 Task: Create a section Light Speed and in the section, add a milestone IT Audit and Compliance in the project BrainBoost
Action: Mouse moved to (348, 370)
Screenshot: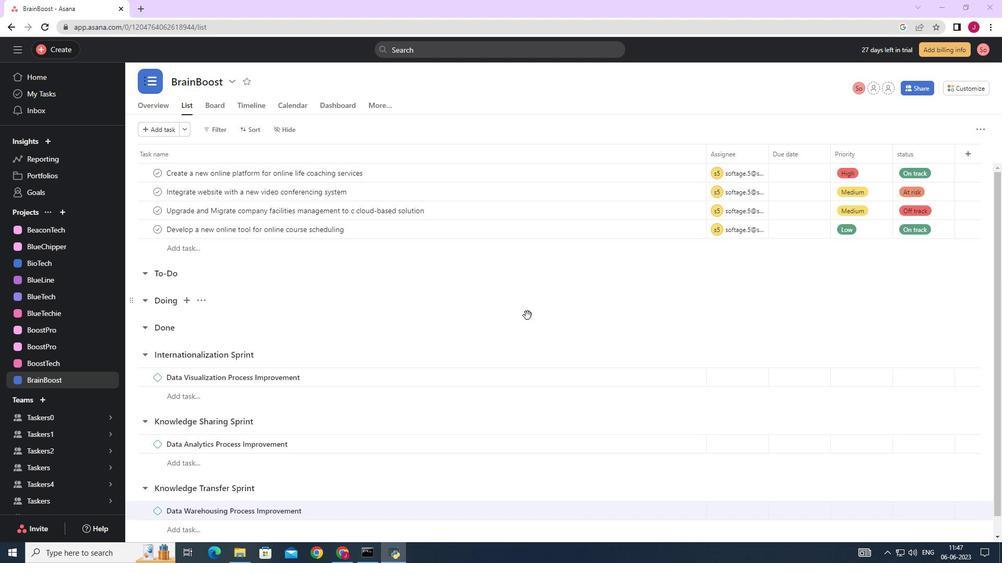 
Action: Mouse scrolled (348, 370) with delta (0, 0)
Screenshot: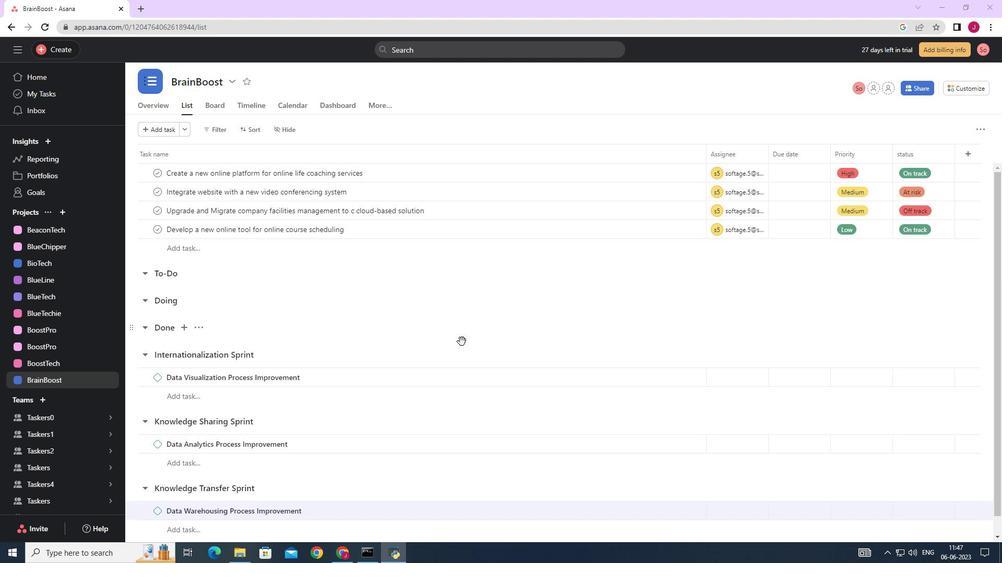 
Action: Mouse scrolled (348, 370) with delta (0, 0)
Screenshot: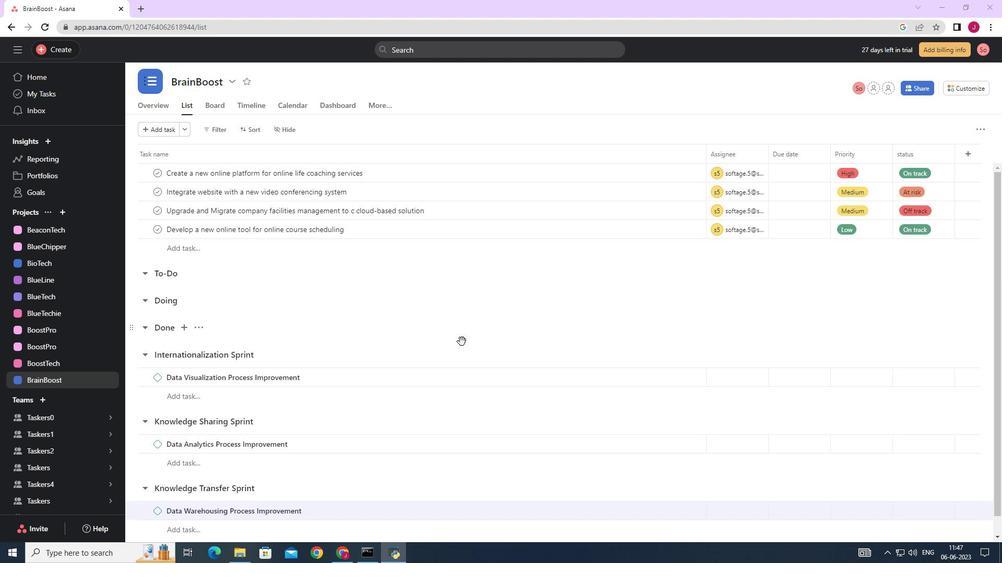 
Action: Mouse scrolled (348, 370) with delta (0, 0)
Screenshot: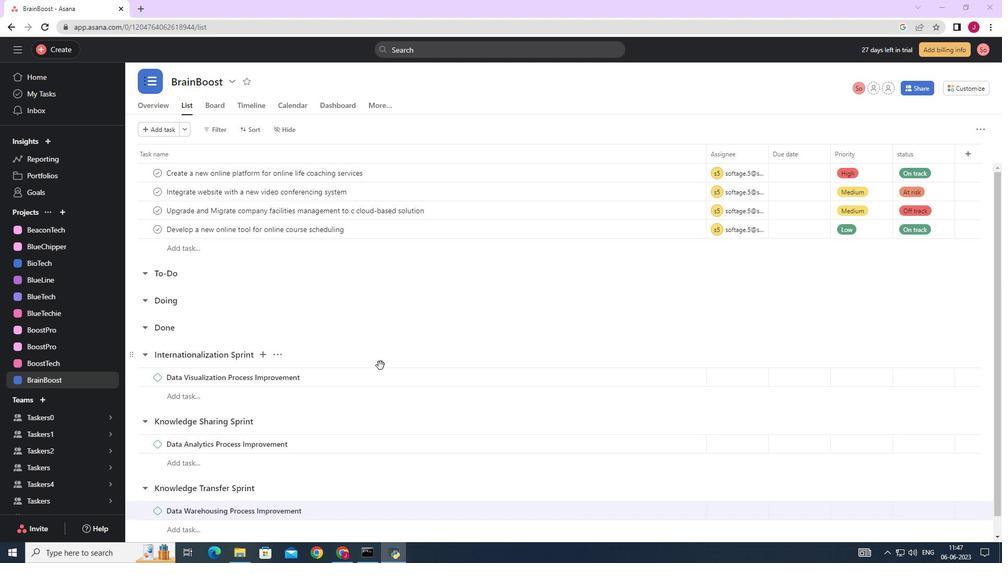 
Action: Mouse scrolled (348, 370) with delta (0, 0)
Screenshot: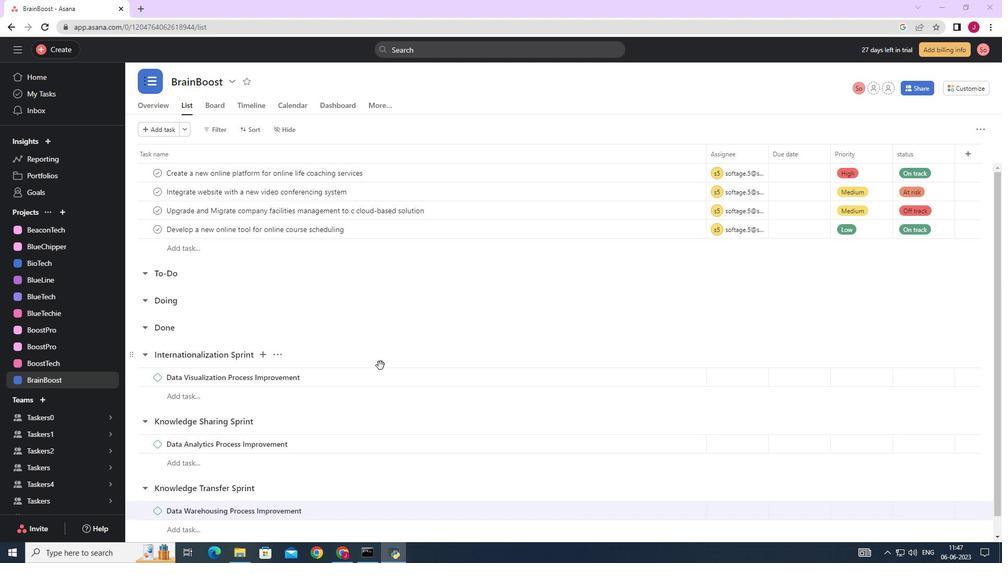 
Action: Mouse scrolled (348, 370) with delta (0, 0)
Screenshot: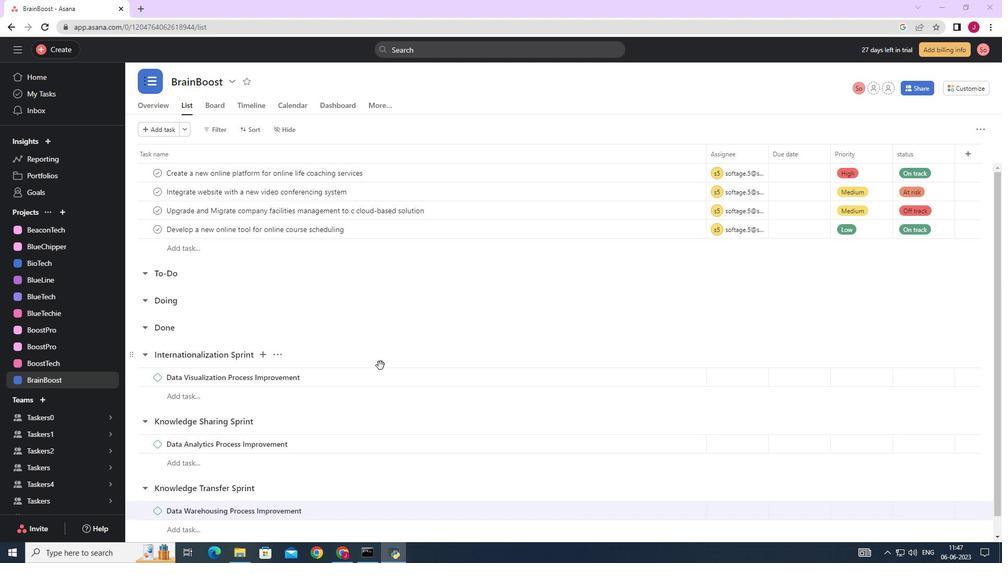 
Action: Mouse moved to (348, 370)
Screenshot: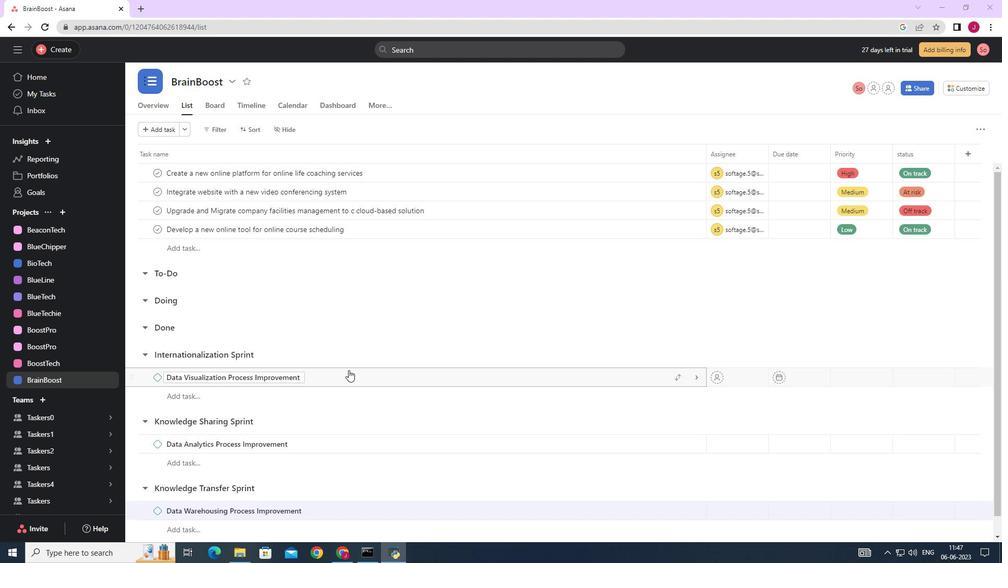 
Action: Mouse scrolled (348, 370) with delta (0, 0)
Screenshot: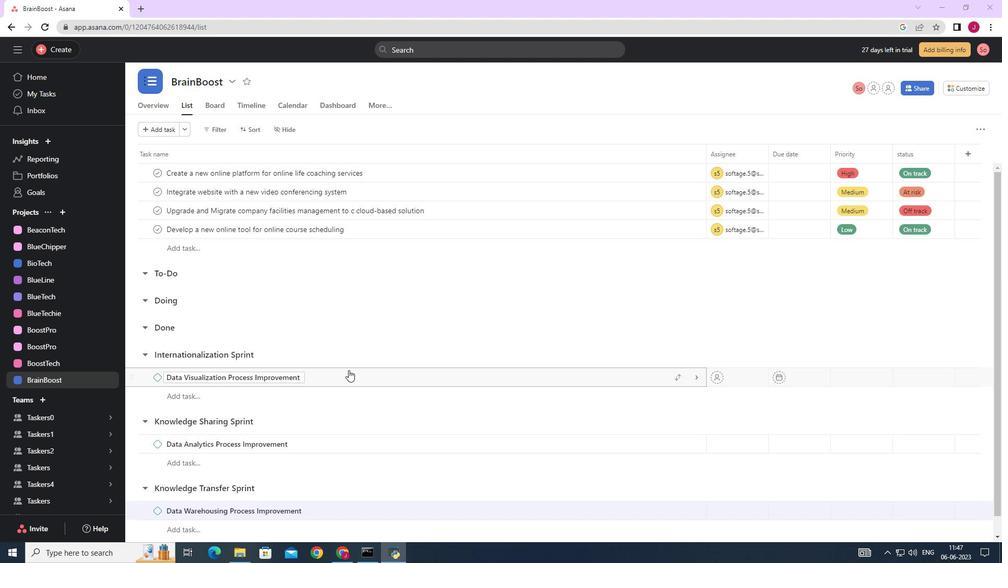 
Action: Mouse moved to (190, 529)
Screenshot: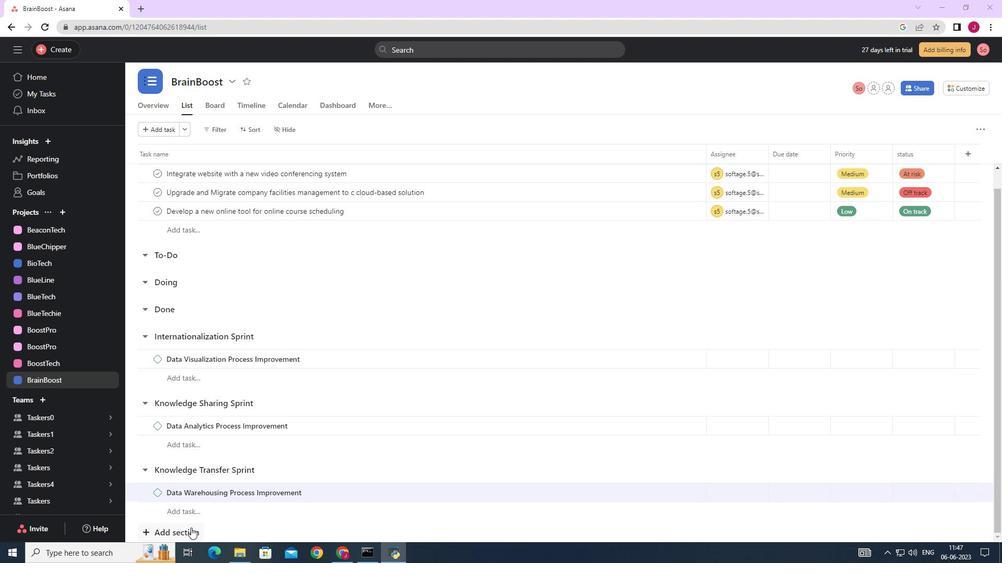 
Action: Mouse pressed left at (190, 529)
Screenshot: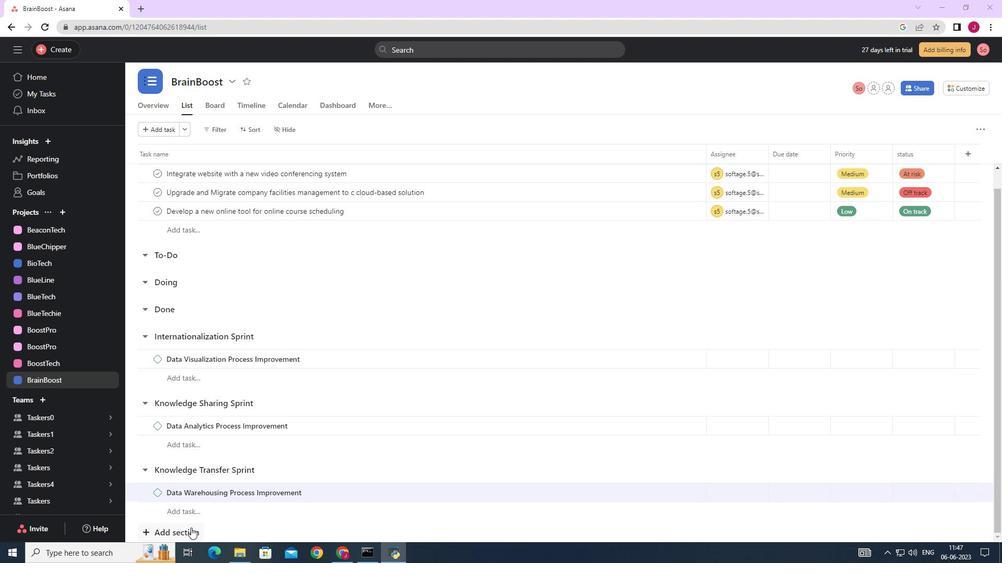 
Action: Mouse moved to (250, 496)
Screenshot: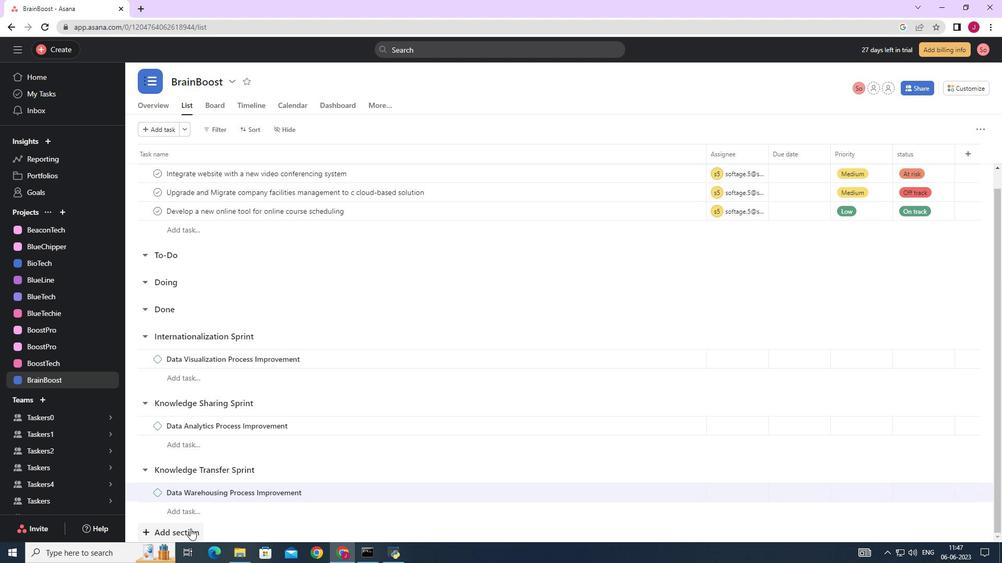
Action: Mouse scrolled (250, 495) with delta (0, 0)
Screenshot: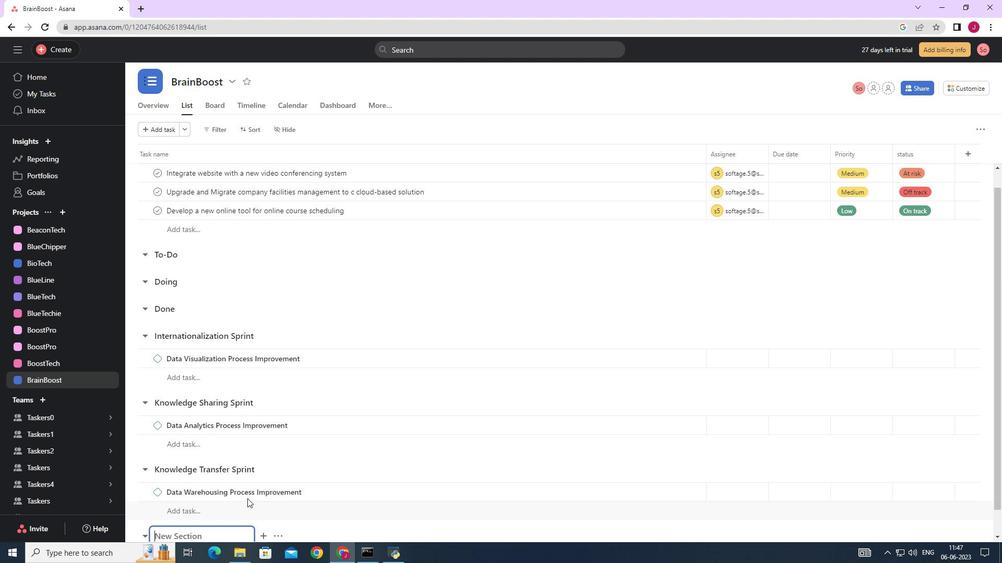 
Action: Mouse scrolled (250, 495) with delta (0, 0)
Screenshot: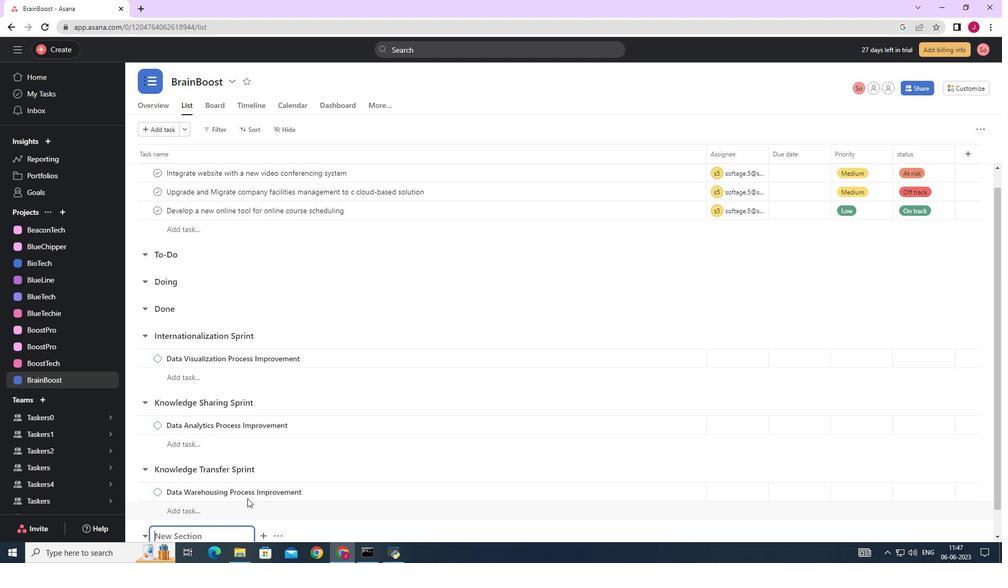 
Action: Mouse scrolled (250, 495) with delta (0, 0)
Screenshot: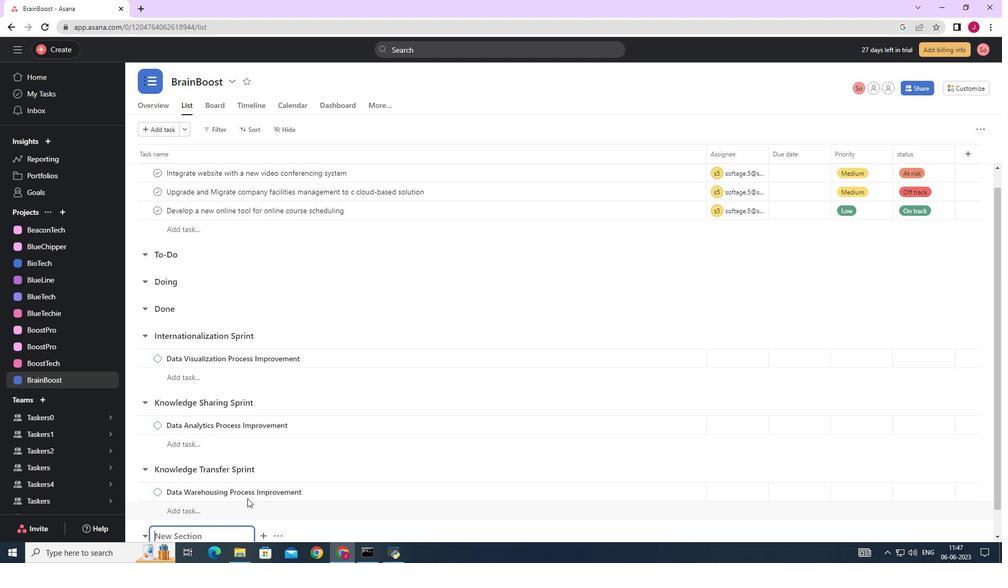
Action: Mouse scrolled (250, 495) with delta (0, 0)
Screenshot: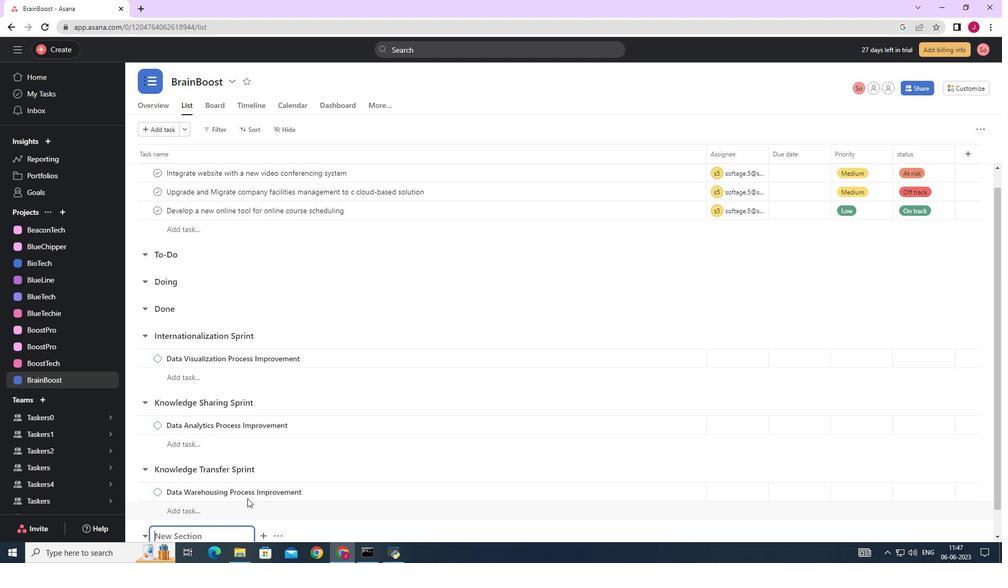 
Action: Mouse scrolled (250, 495) with delta (0, 0)
Screenshot: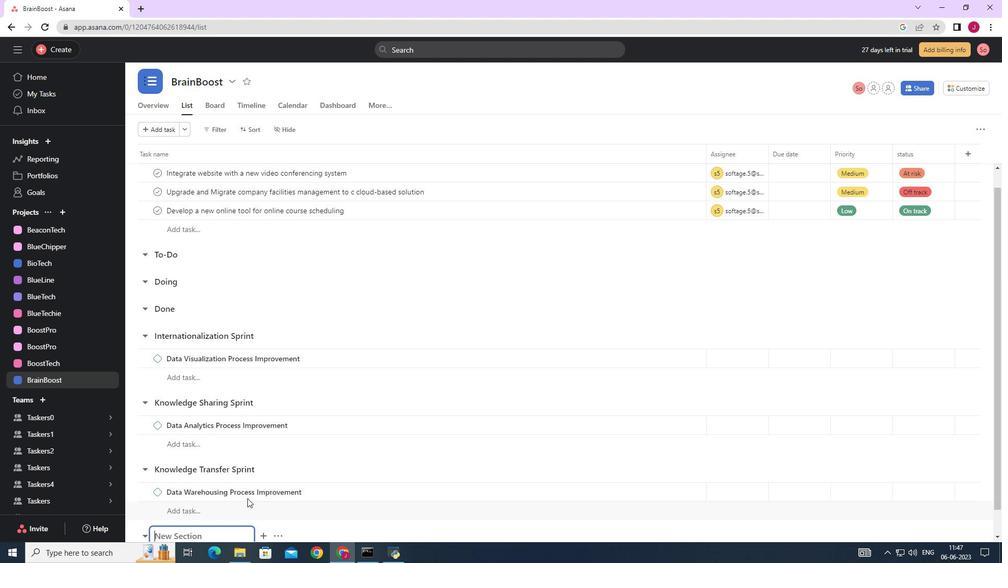 
Action: Mouse scrolled (250, 495) with delta (0, 0)
Screenshot: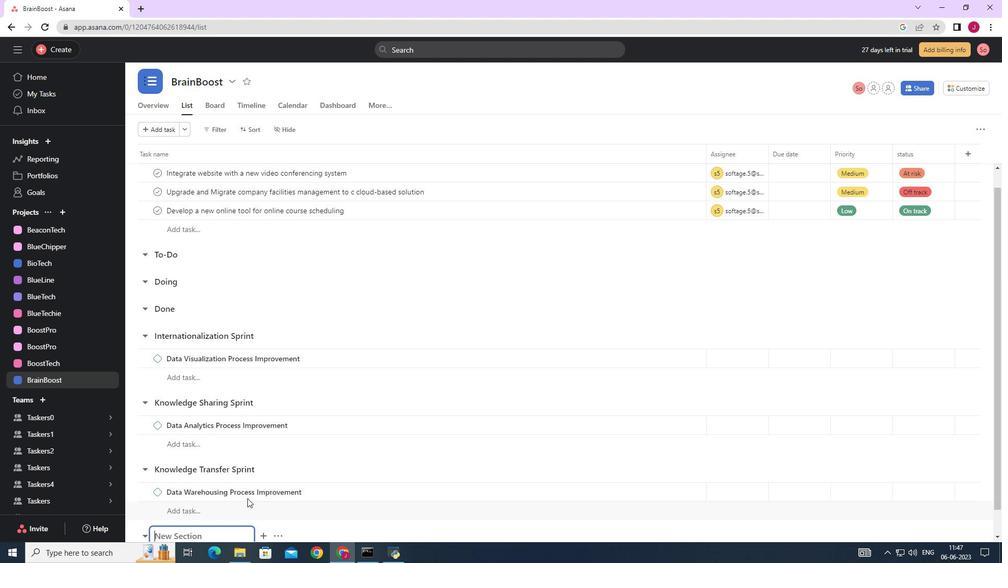 
Action: Mouse scrolled (250, 495) with delta (0, 0)
Screenshot: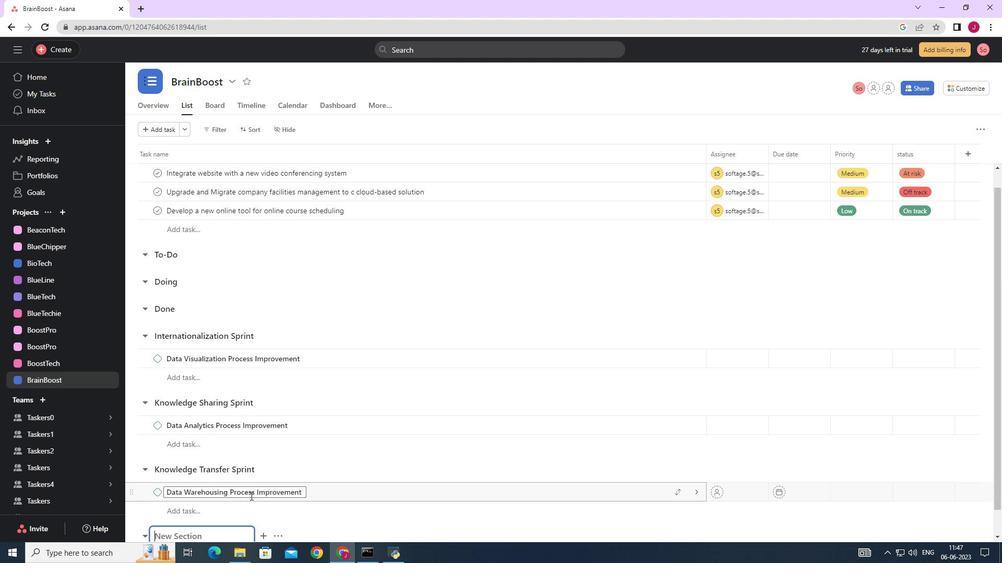 
Action: Mouse moved to (190, 513)
Screenshot: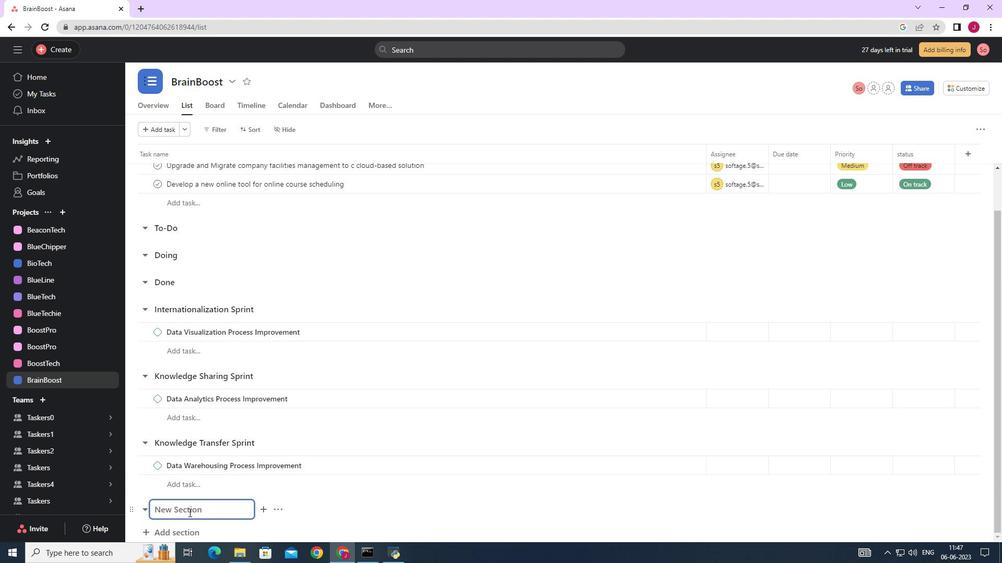 
Action: Mouse pressed left at (190, 513)
Screenshot: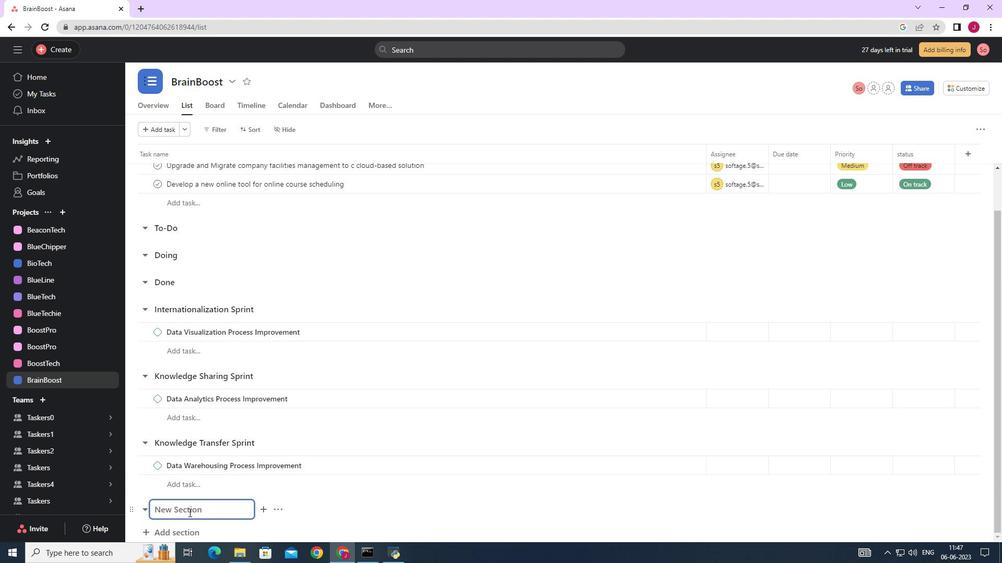 
Action: Key pressed <Key.caps_lock>L<Key.caps_lock>ight<Key.space><Key.caps_lock>S<Key.caps_lock>peed<Key.space><Key.enter><Key.caps_lock>IT<Key.space><Key.caps_lock><Key.caps_lock>A<Key.caps_lock>udir<Key.backspace>t<Key.space>and<Key.space><Key.caps_lock>C<Key.caps_lock>ompliancr<Key.backspace>e<Key.space>
Screenshot: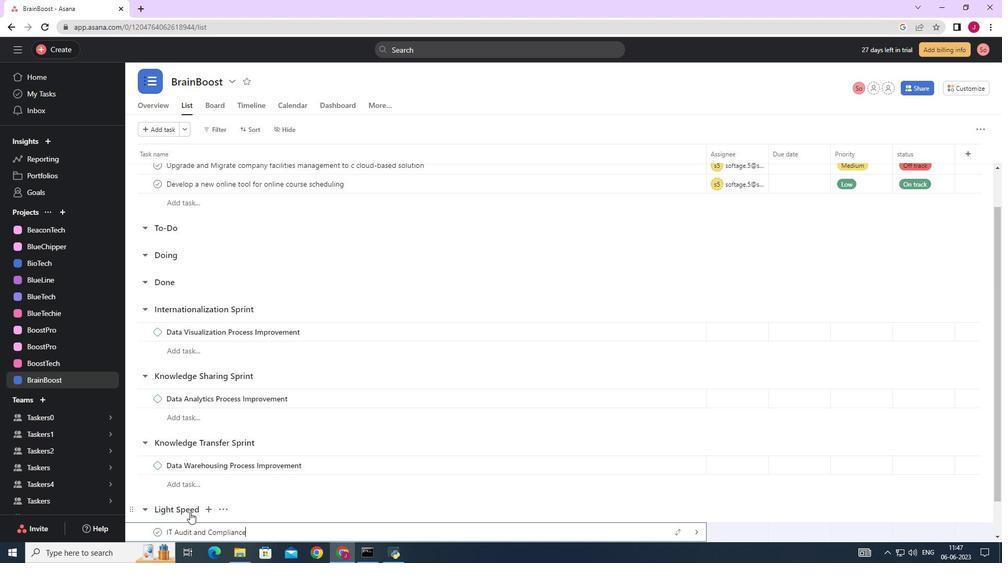 
Action: Mouse moved to (346, 469)
Screenshot: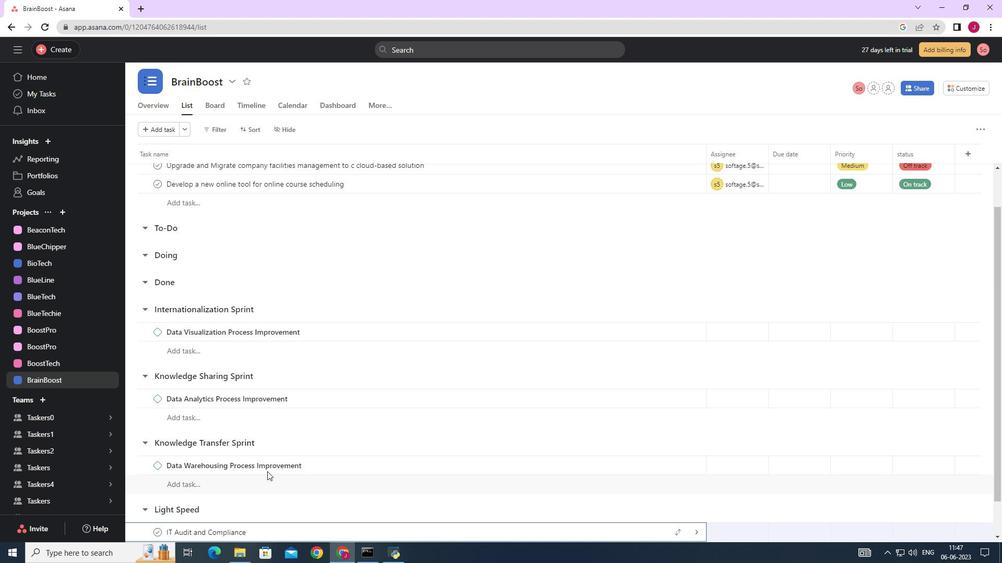 
Action: Mouse scrolled (346, 469) with delta (0, 0)
Screenshot: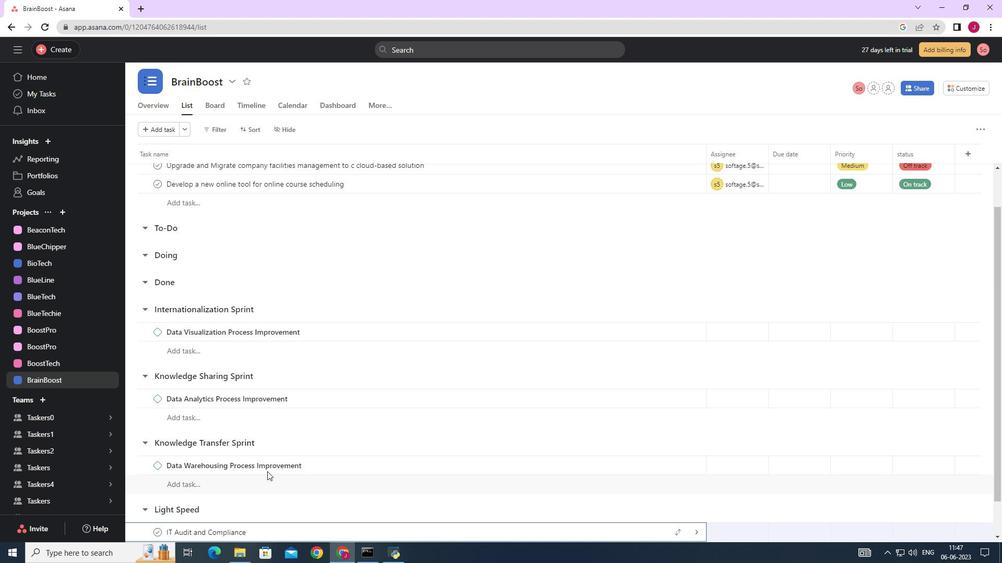 
Action: Mouse scrolled (346, 469) with delta (0, 0)
Screenshot: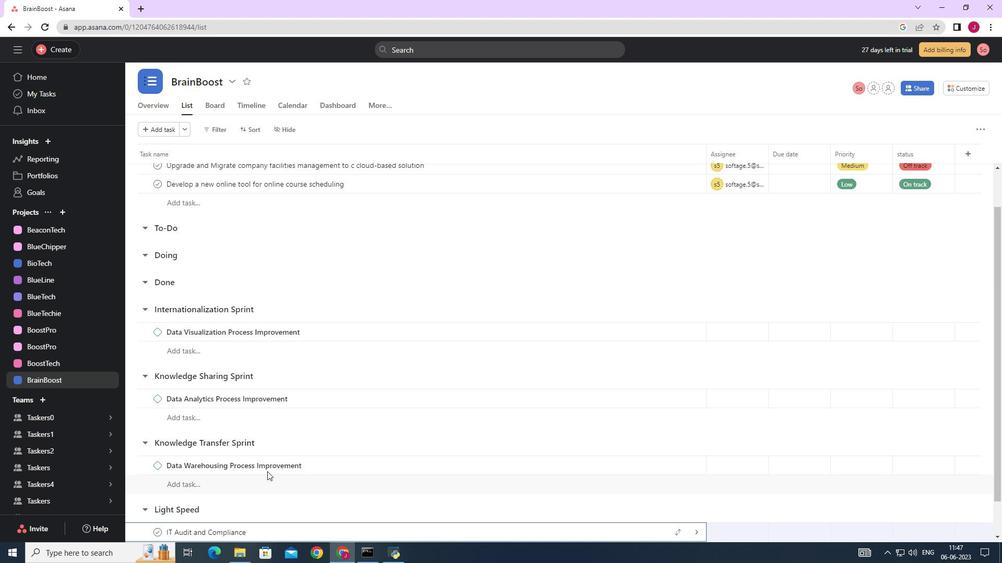 
Action: Mouse scrolled (346, 469) with delta (0, 0)
Screenshot: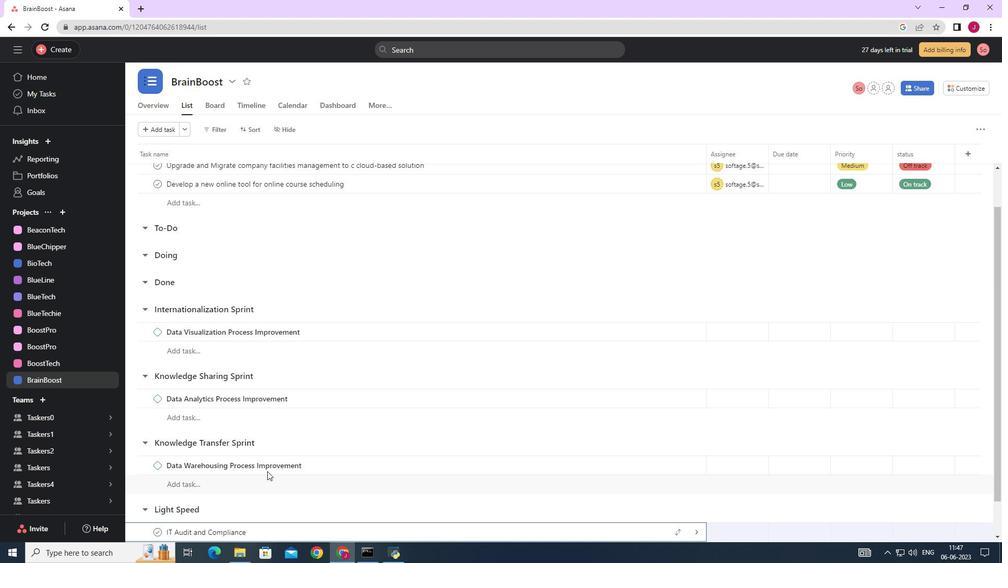 
Action: Mouse scrolled (346, 469) with delta (0, 0)
Screenshot: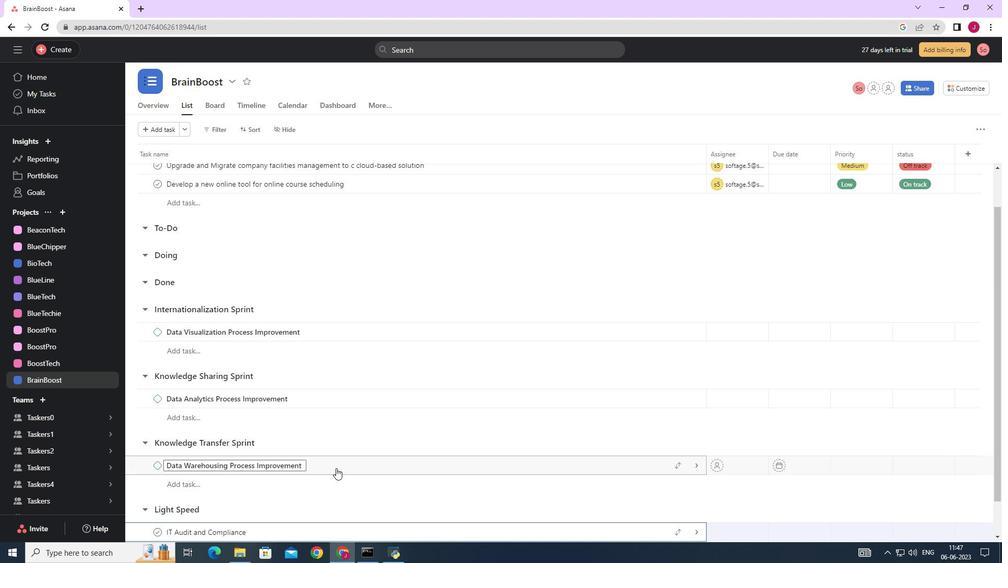 
Action: Mouse moved to (346, 470)
Screenshot: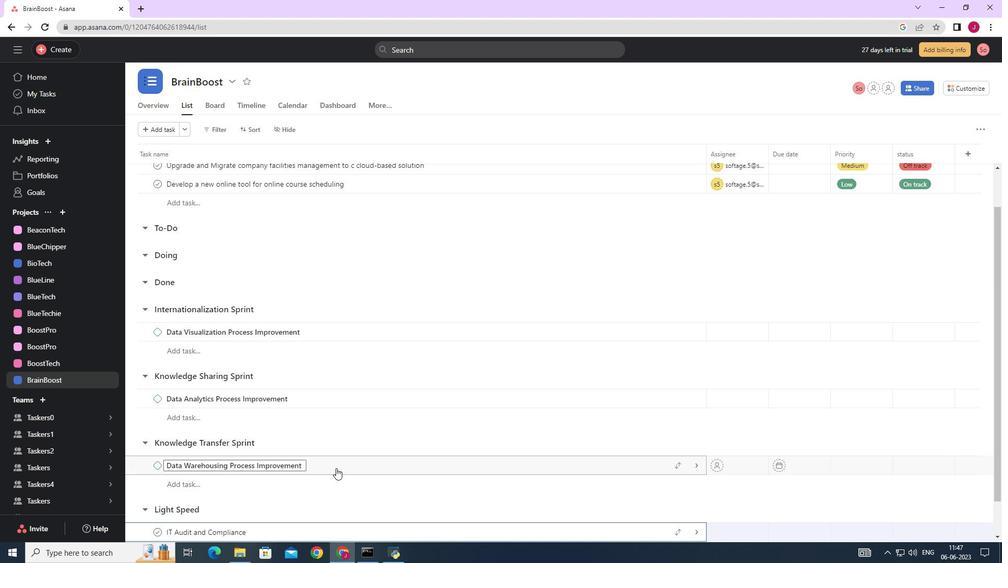 
Action: Mouse scrolled (346, 469) with delta (0, 0)
Screenshot: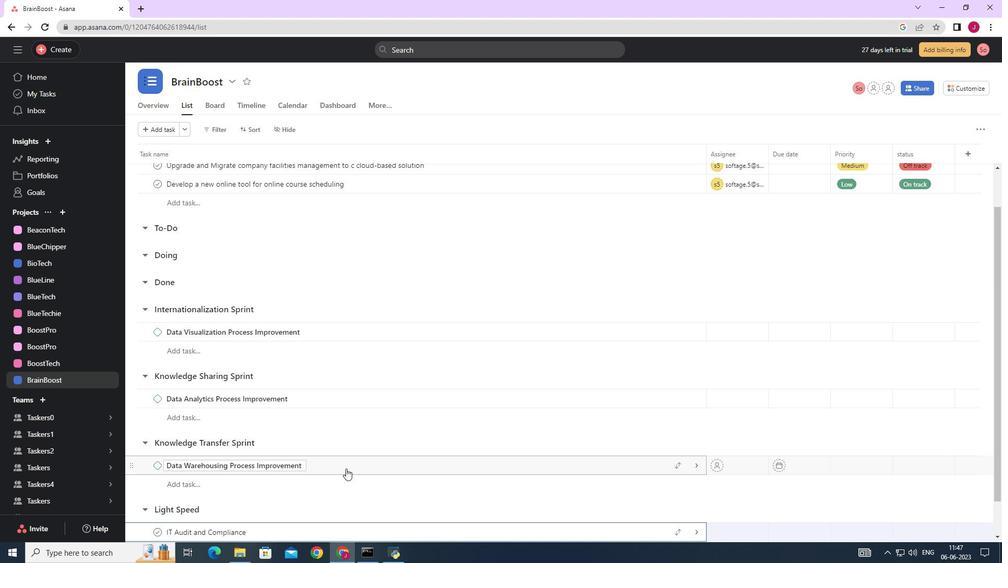 
Action: Mouse moved to (348, 471)
Screenshot: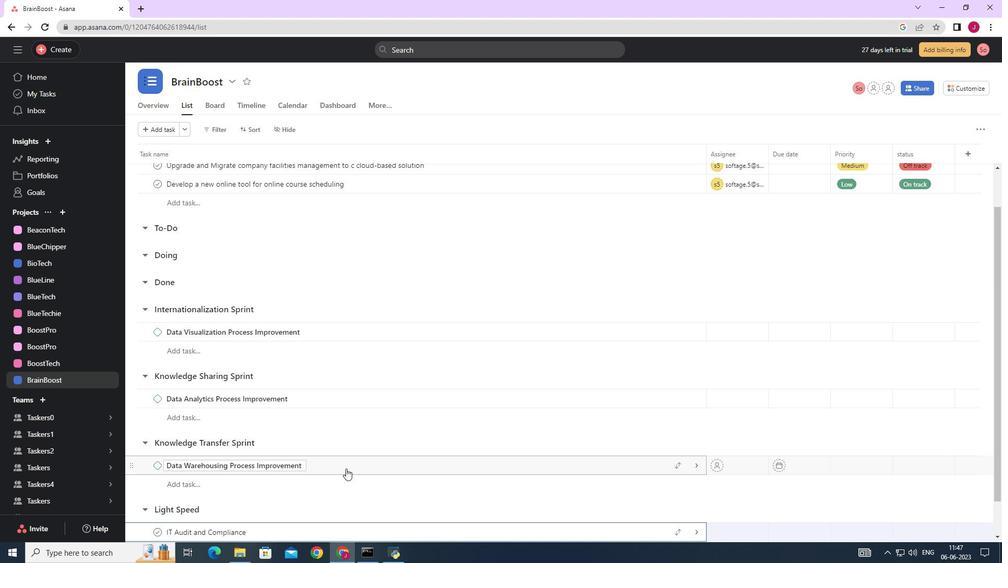
Action: Mouse scrolled (348, 470) with delta (0, 0)
Screenshot: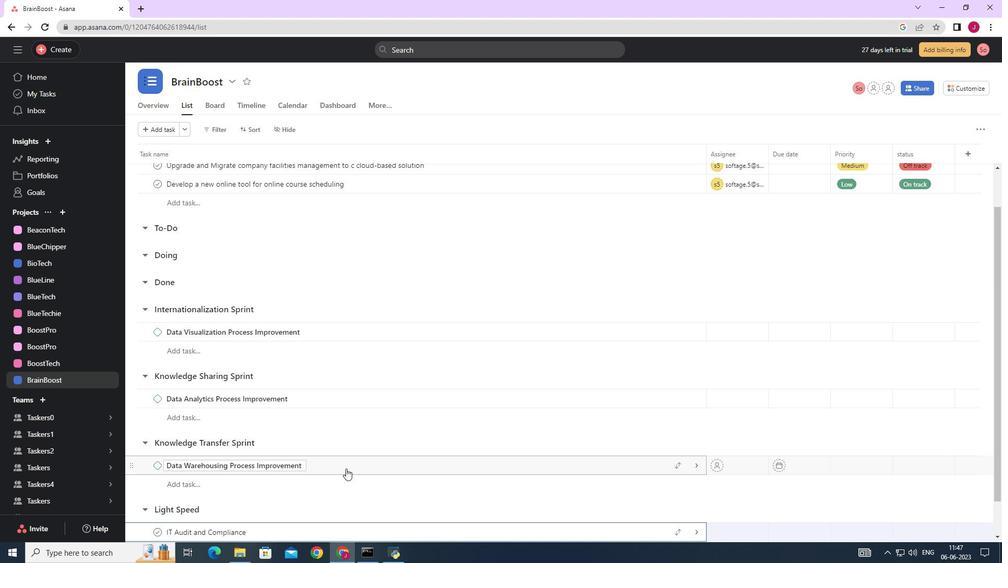 
Action: Mouse moved to (353, 478)
Screenshot: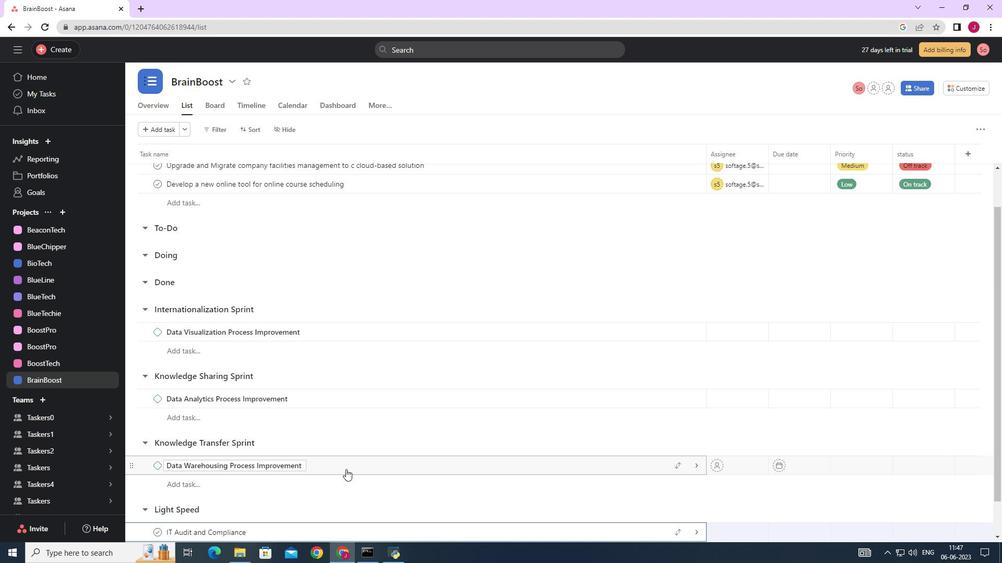 
Action: Mouse scrolled (350, 472) with delta (0, 0)
Screenshot: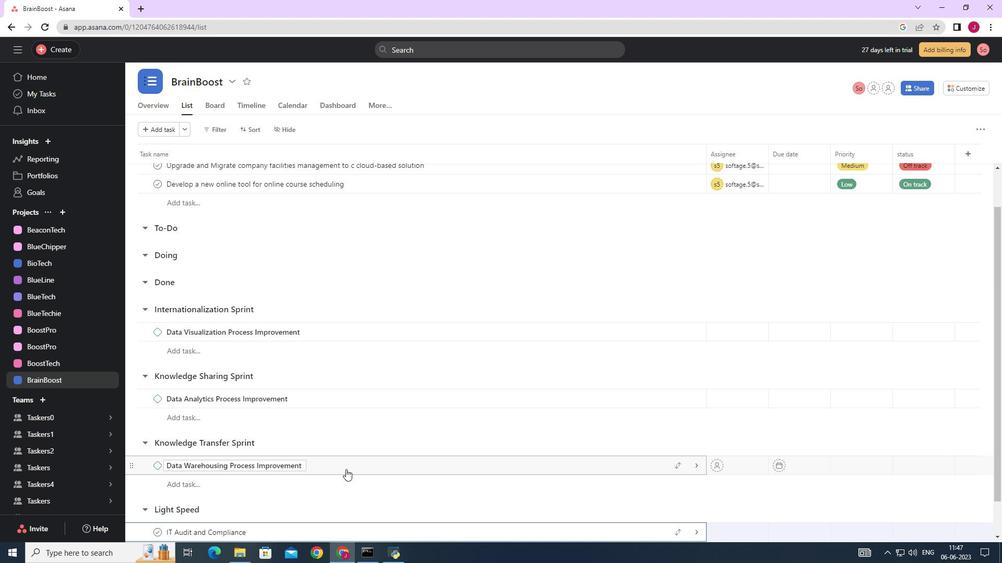 
Action: Mouse moved to (698, 492)
Screenshot: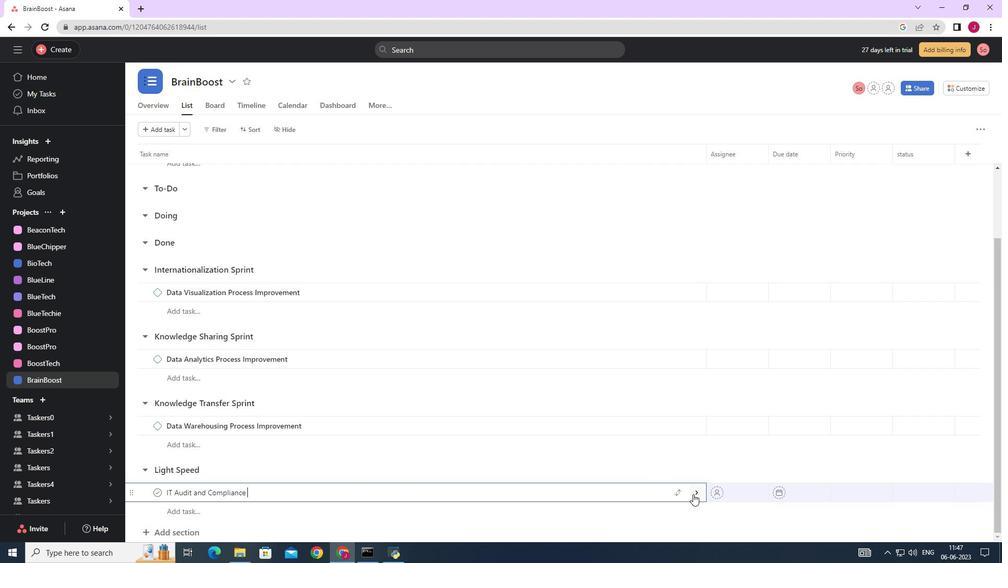 
Action: Mouse pressed left at (698, 492)
Screenshot: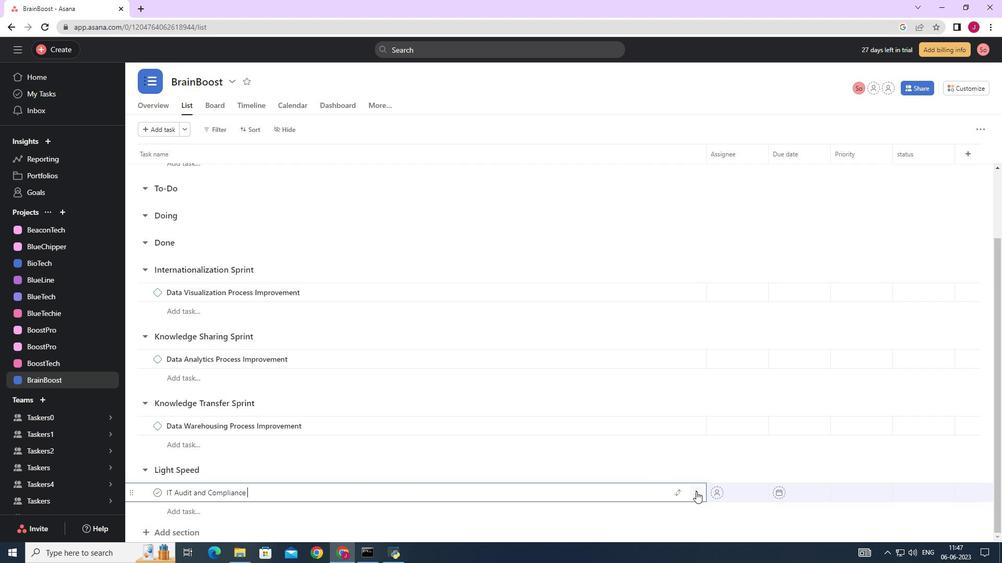 
Action: Mouse moved to (958, 128)
Screenshot: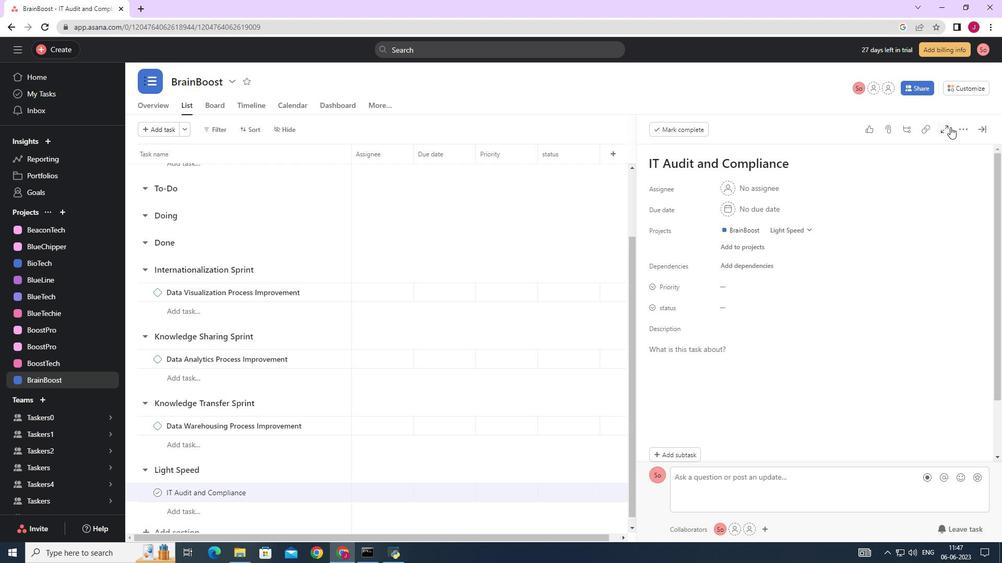 
Action: Mouse pressed left at (958, 128)
Screenshot: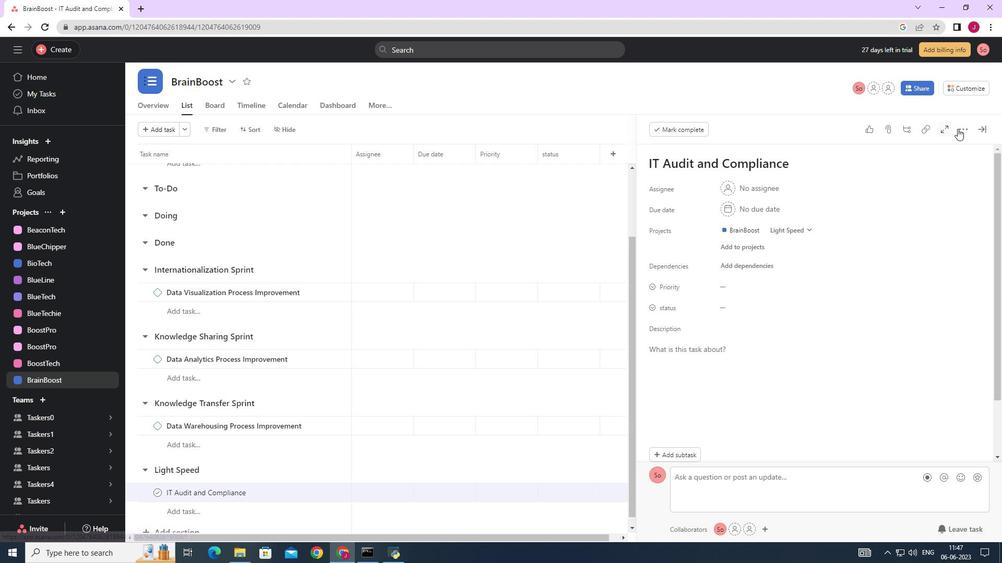 
Action: Mouse moved to (868, 170)
Screenshot: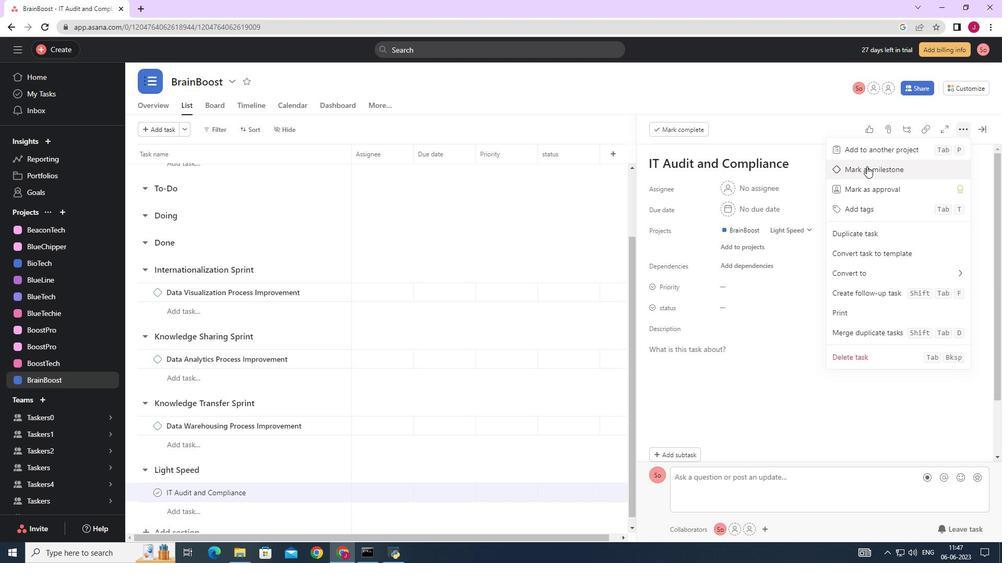 
Action: Mouse pressed left at (868, 170)
Screenshot: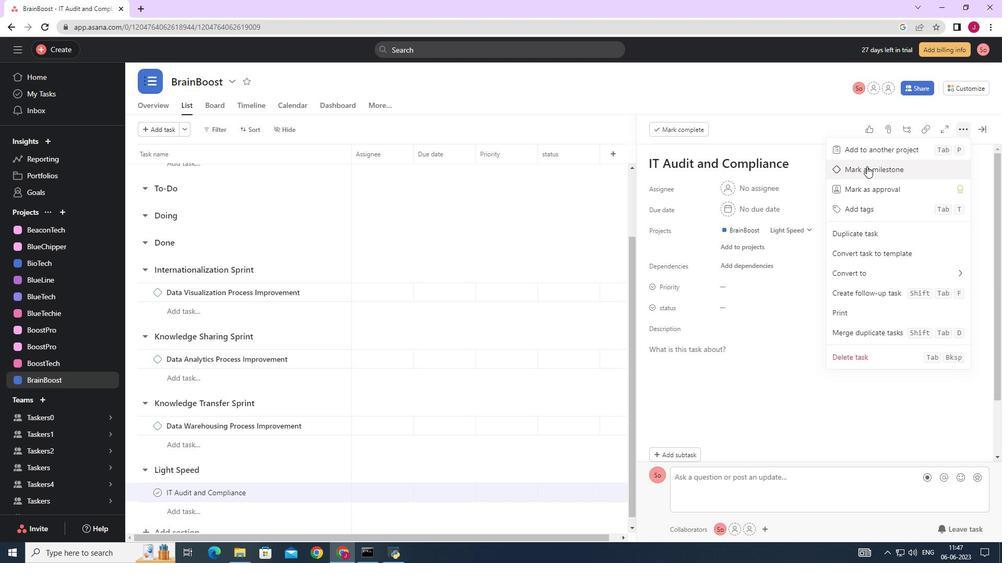 
Action: Mouse moved to (982, 131)
Screenshot: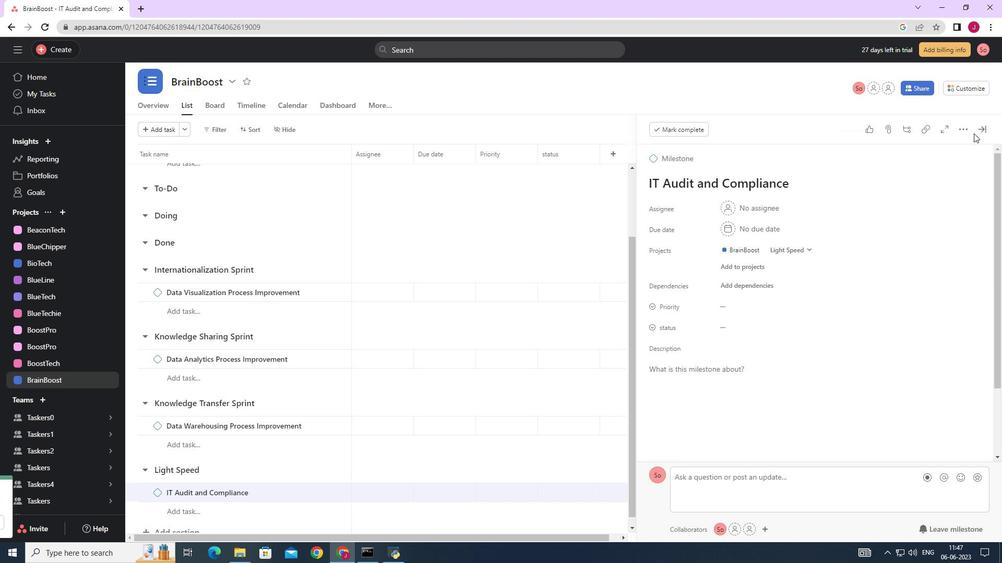 
Action: Mouse pressed left at (982, 131)
Screenshot: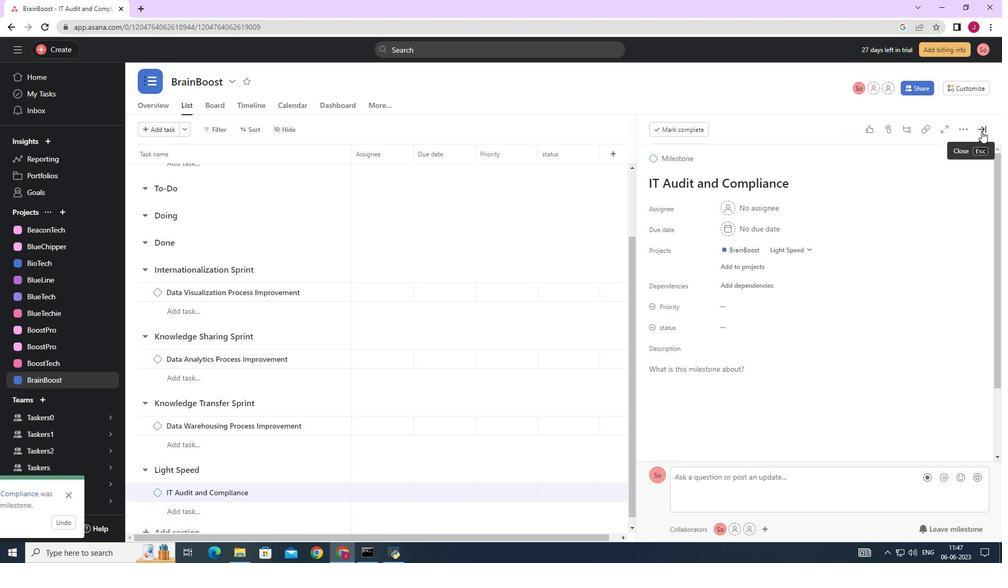 
Action: Mouse moved to (738, 212)
Screenshot: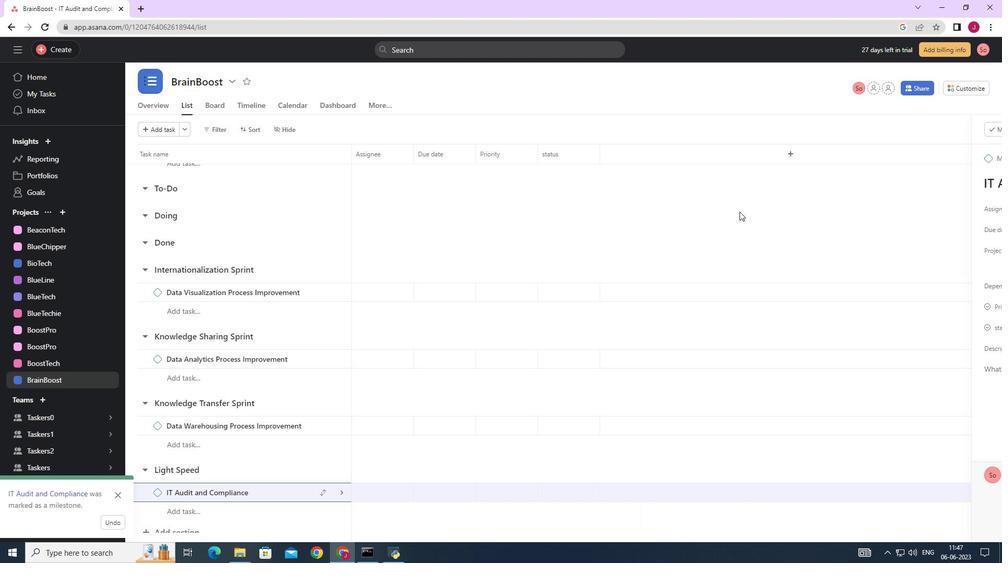 
